 Task: Add a condition where "Type Is not Question" in pending tickets.
Action: Mouse moved to (128, 464)
Screenshot: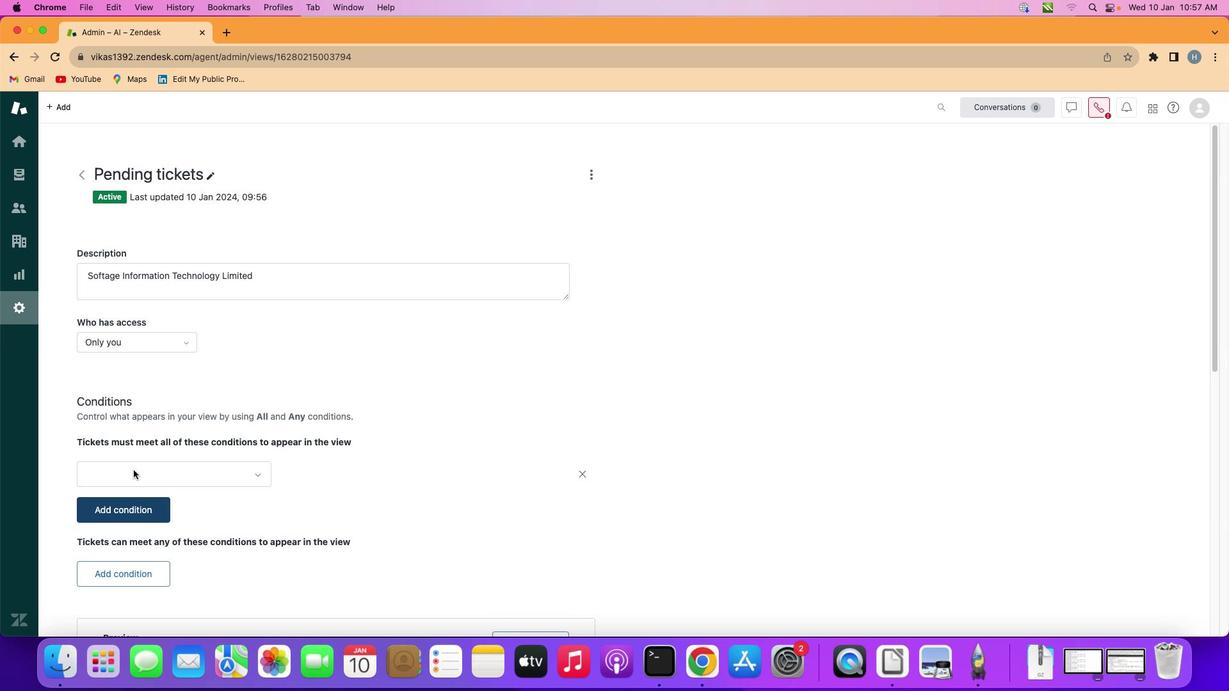 
Action: Mouse pressed left at (128, 464)
Screenshot: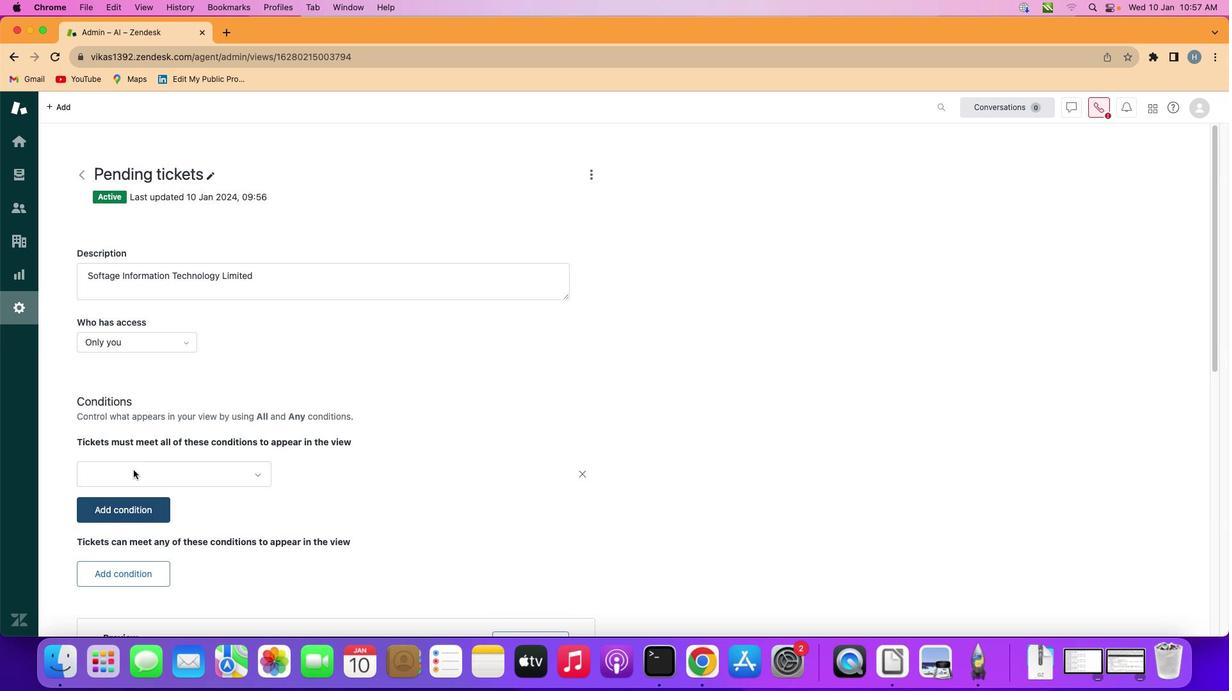 
Action: Mouse moved to (181, 468)
Screenshot: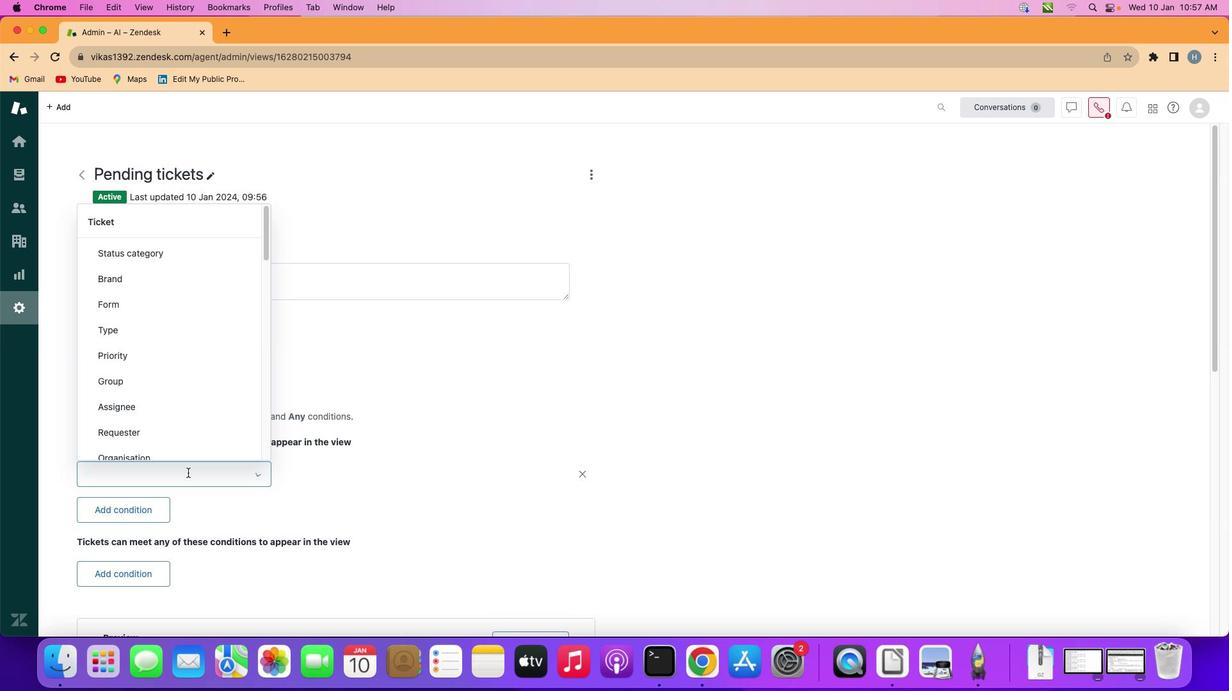 
Action: Mouse pressed left at (181, 468)
Screenshot: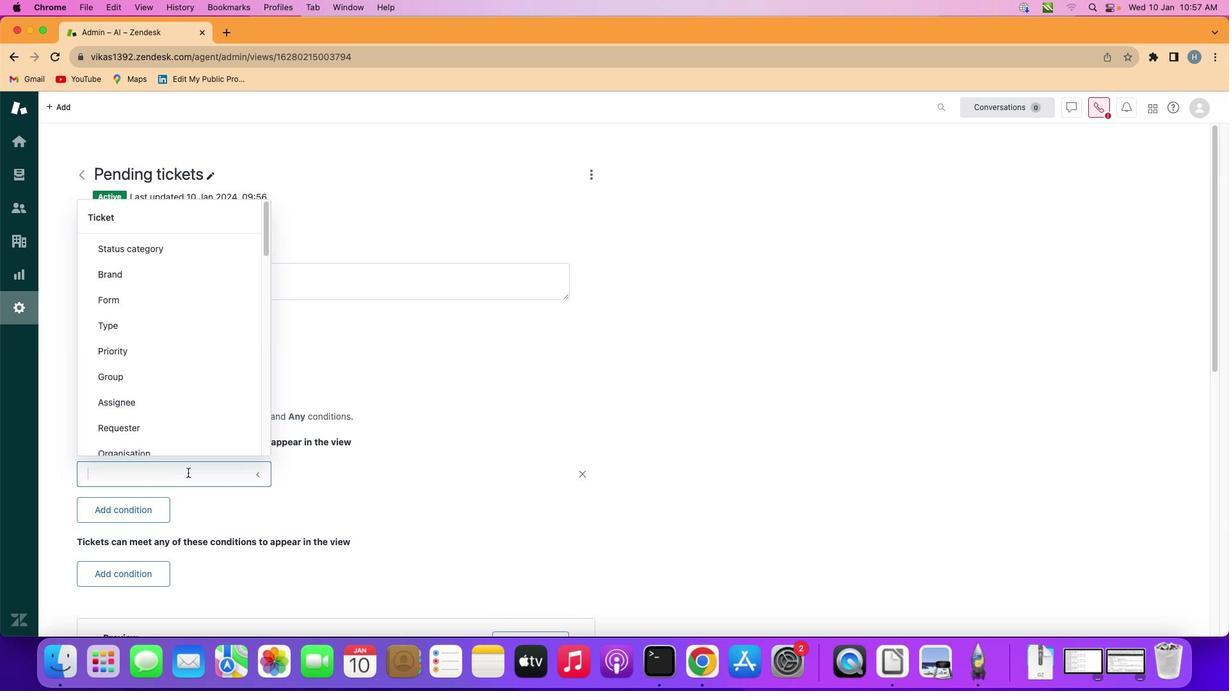 
Action: Mouse moved to (189, 321)
Screenshot: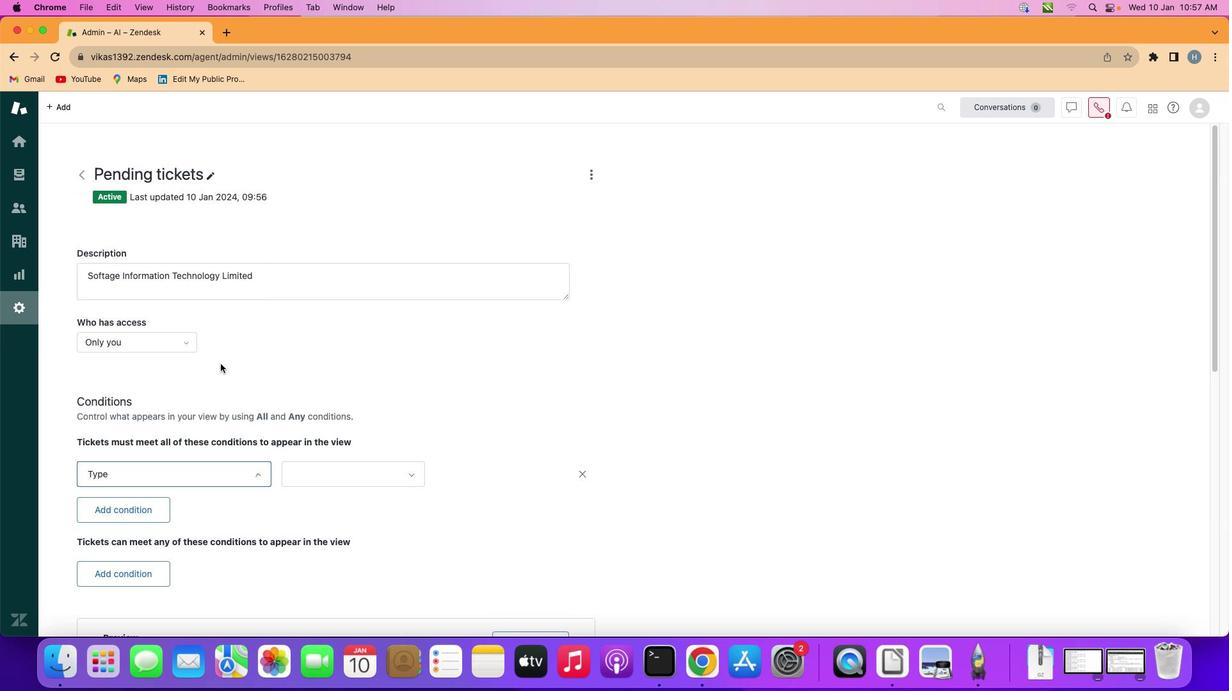 
Action: Mouse pressed left at (189, 321)
Screenshot: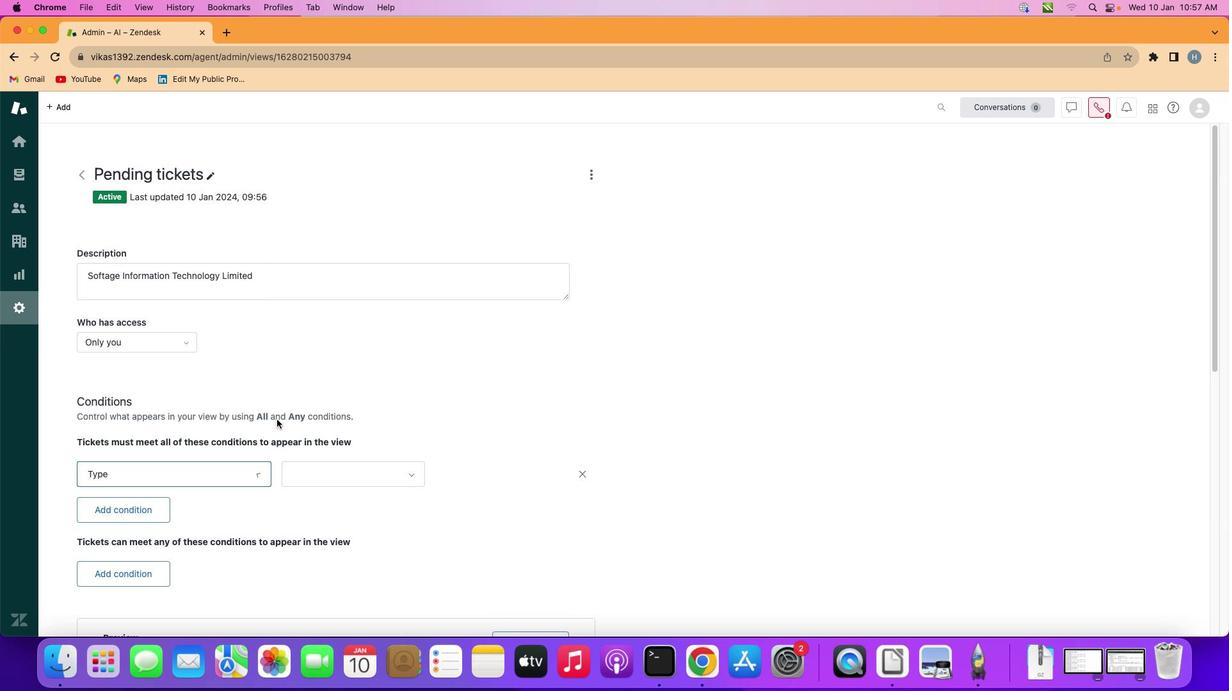 
Action: Mouse moved to (345, 469)
Screenshot: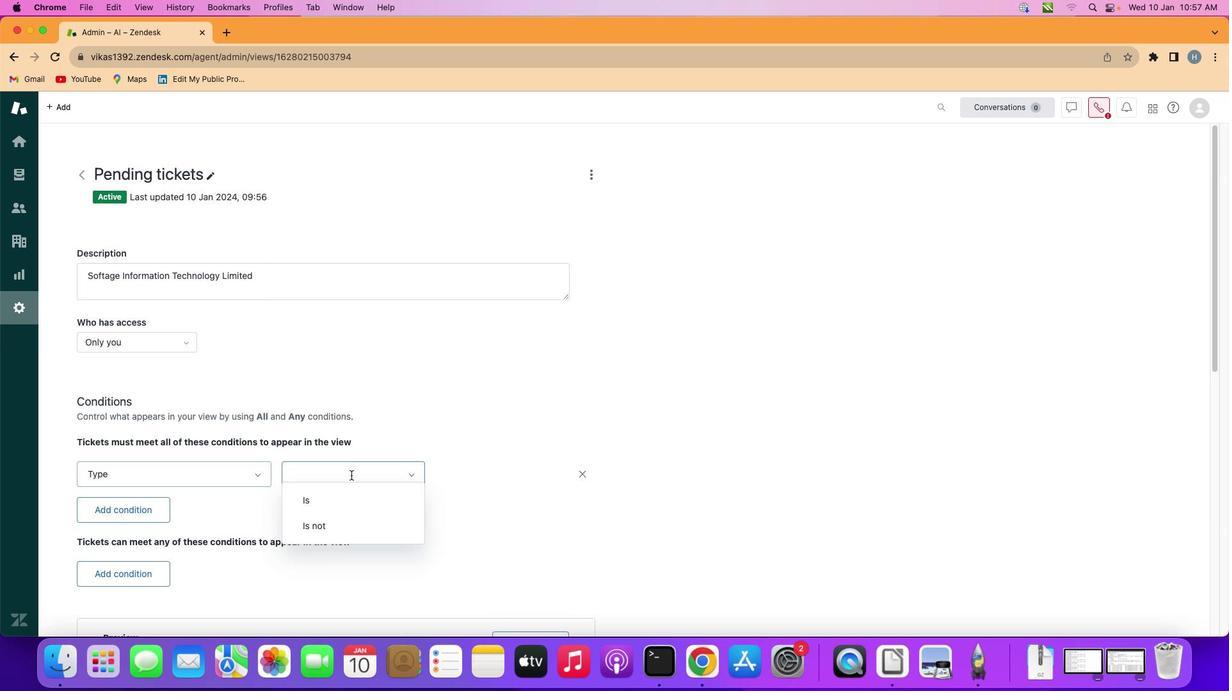 
Action: Mouse pressed left at (345, 469)
Screenshot: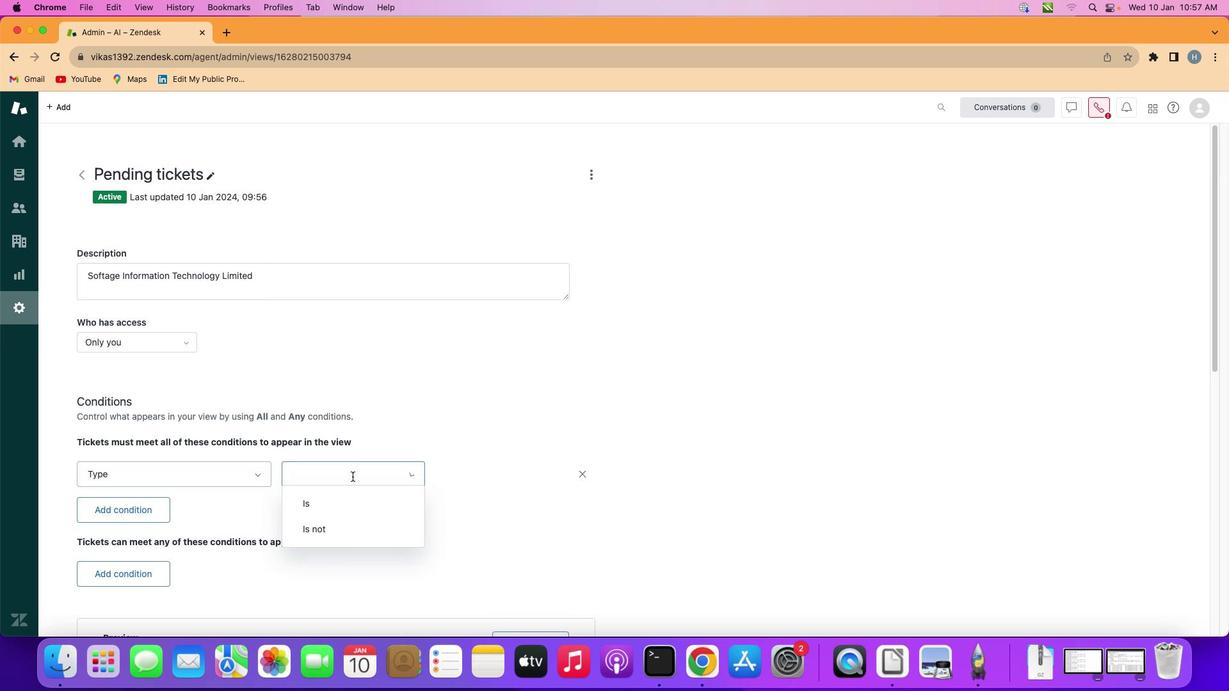 
Action: Mouse moved to (352, 531)
Screenshot: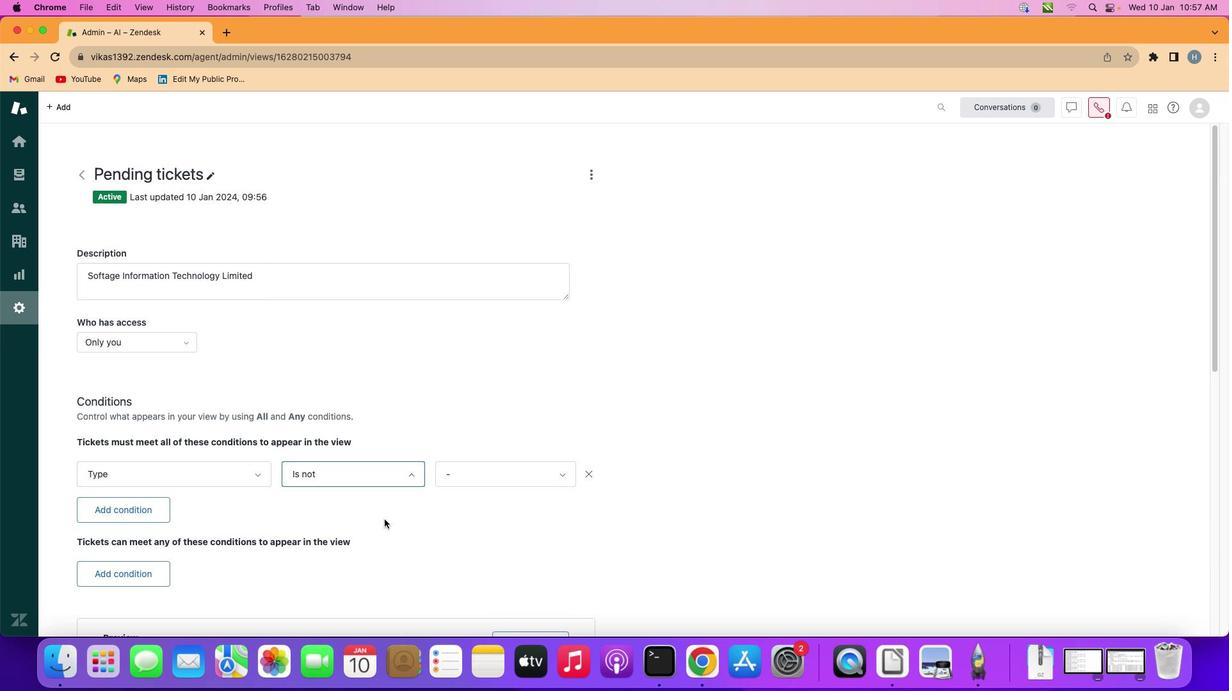 
Action: Mouse pressed left at (352, 531)
Screenshot: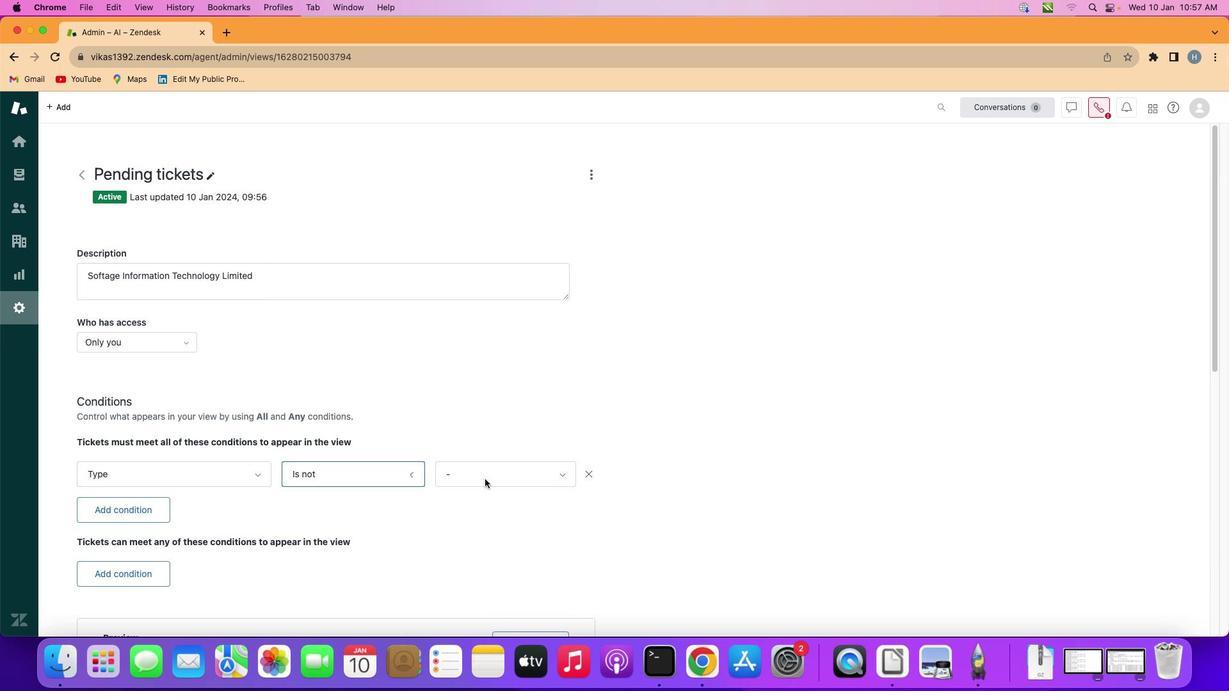 
Action: Mouse moved to (496, 465)
Screenshot: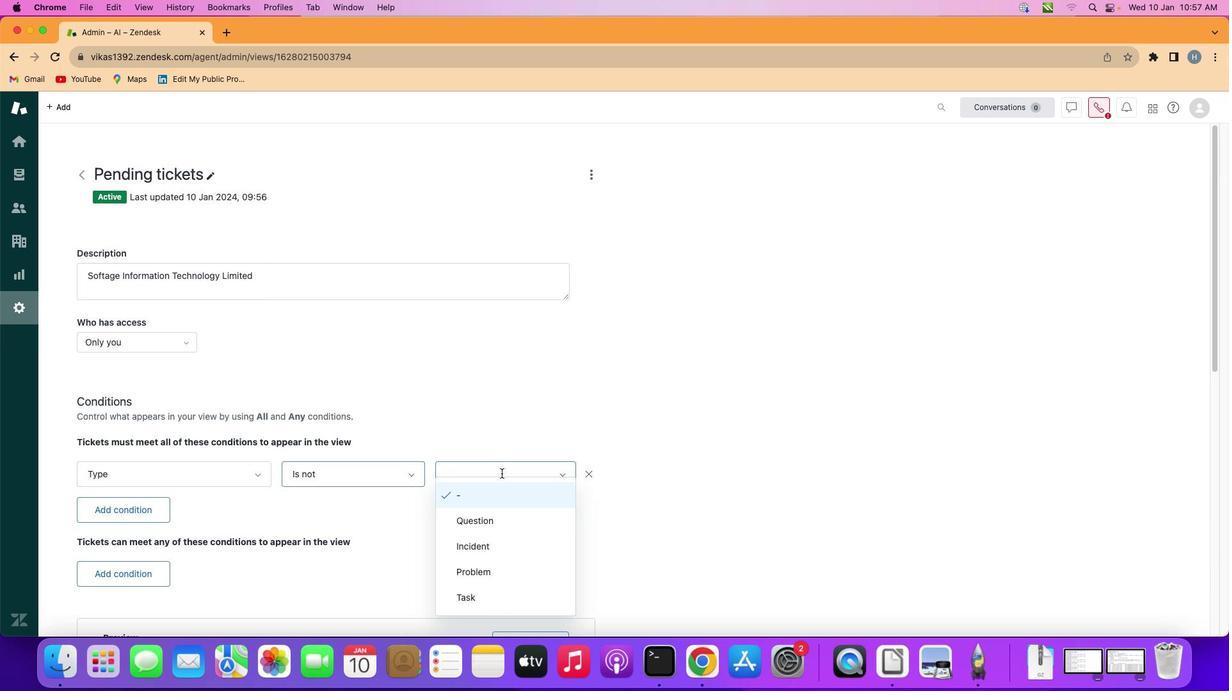 
Action: Mouse pressed left at (496, 465)
Screenshot: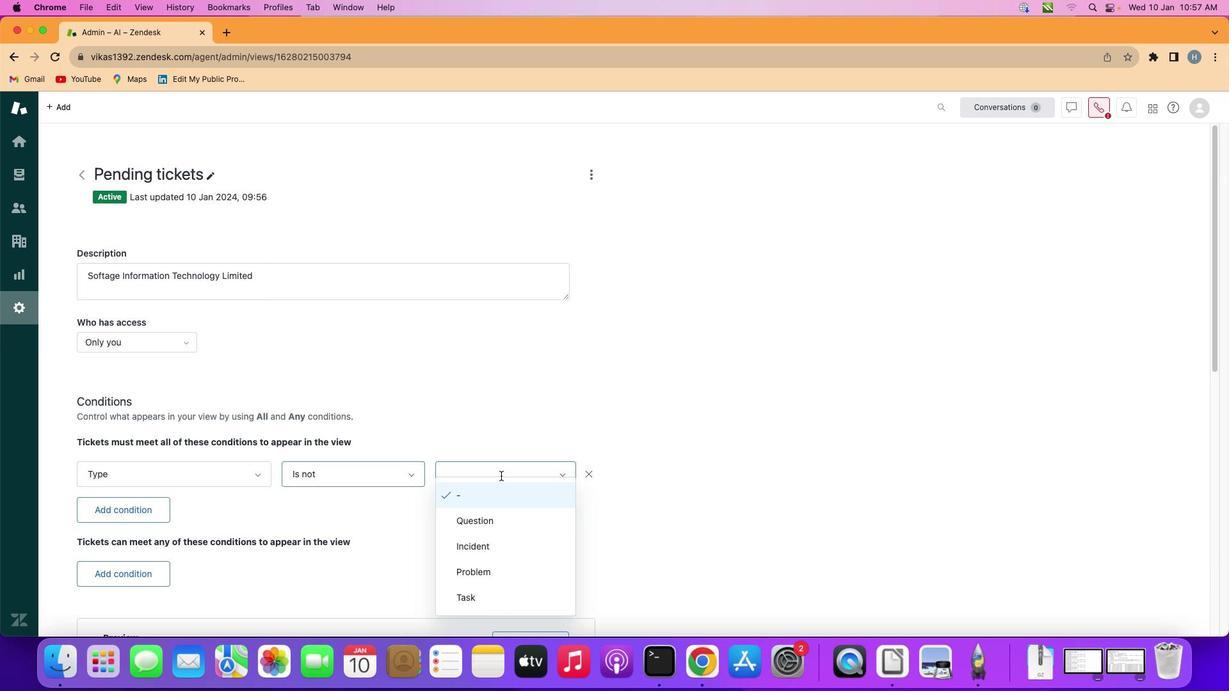 
Action: Mouse moved to (485, 520)
Screenshot: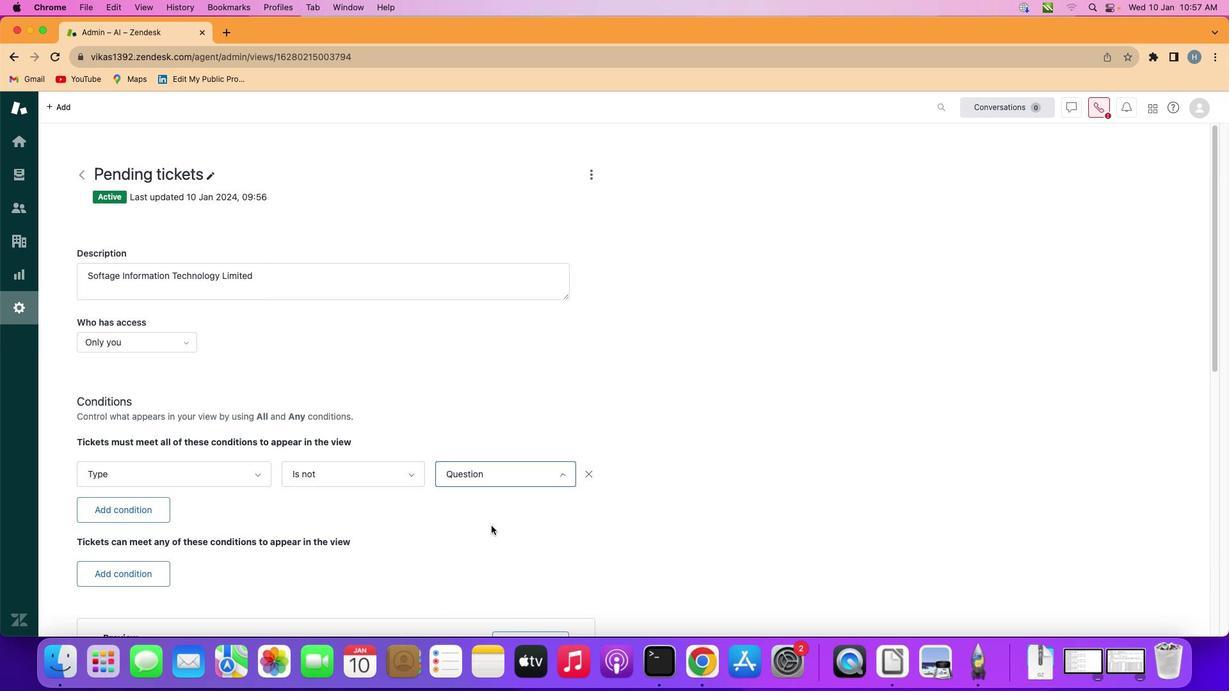 
Action: Mouse pressed left at (485, 520)
Screenshot: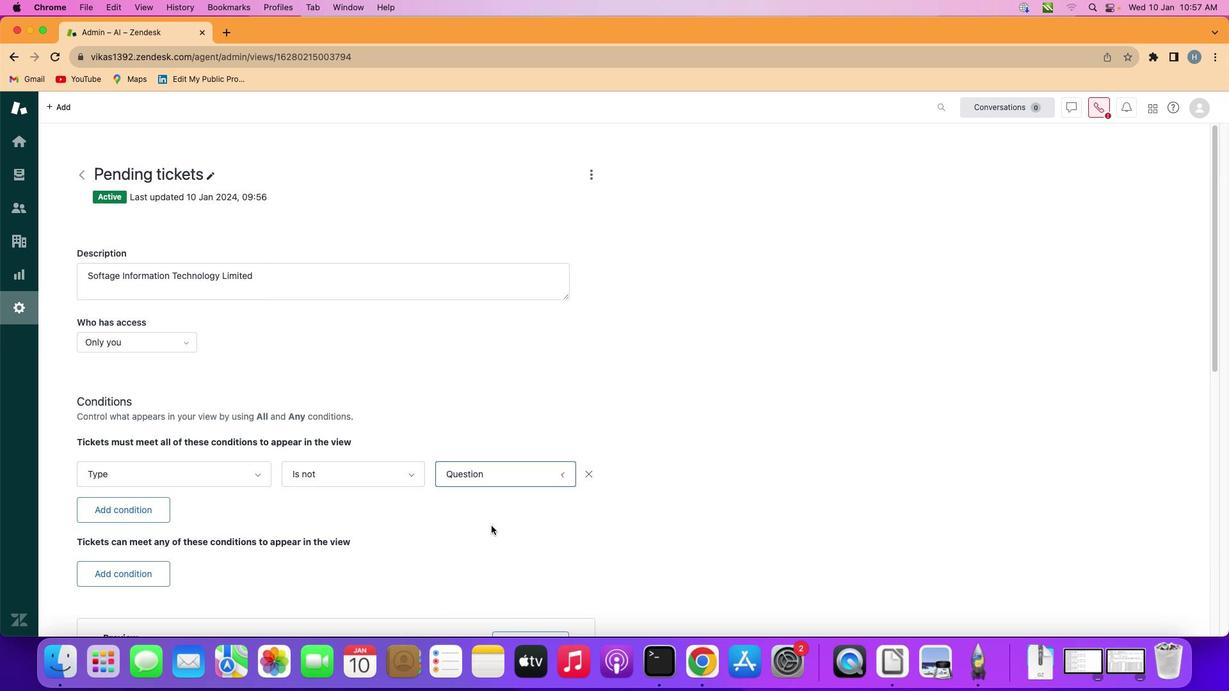 
Action: Mouse moved to (488, 520)
Screenshot: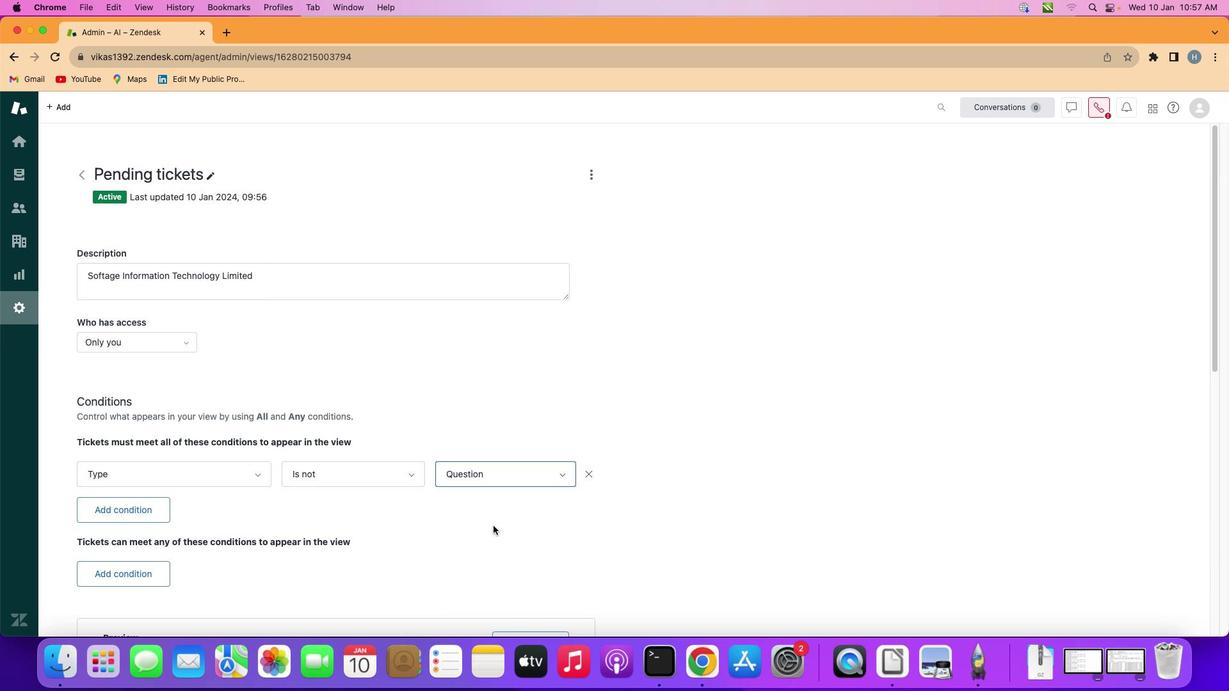
